 Task: Generate a random number within a specified range using a Python program.
Action: Mouse moved to (72, 8)
Screenshot: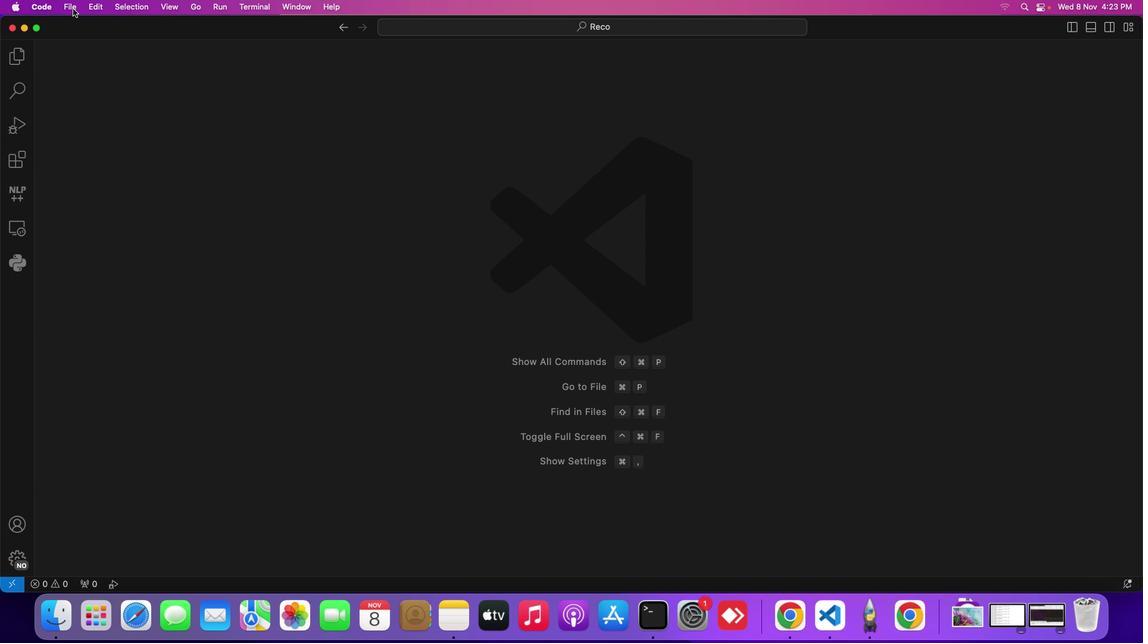 
Action: Mouse pressed left at (72, 8)
Screenshot: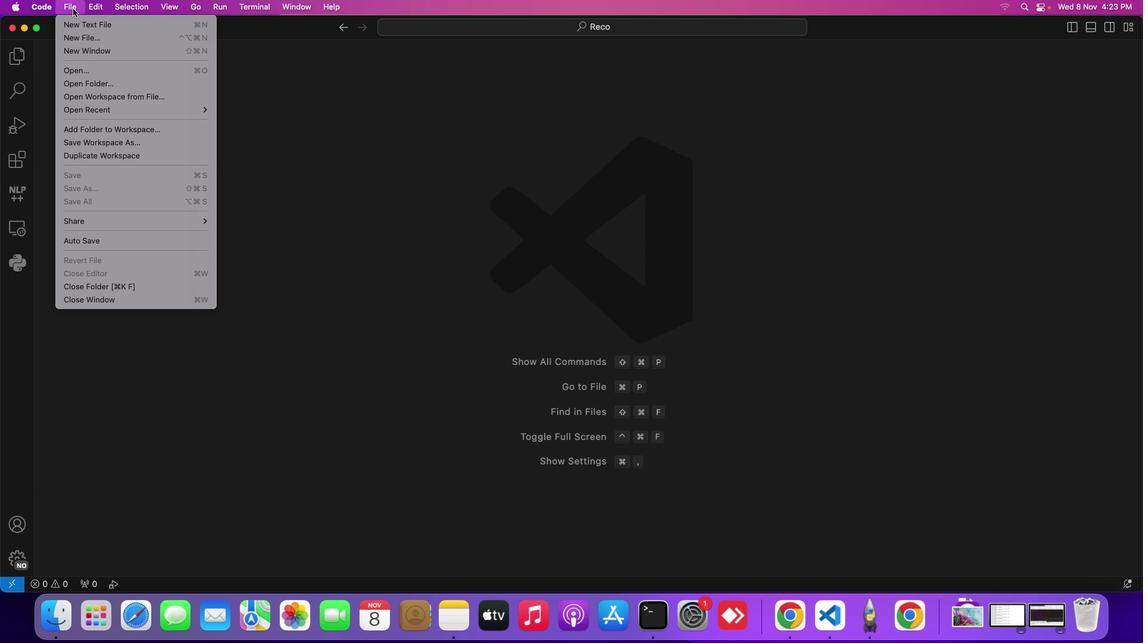 
Action: Mouse moved to (83, 25)
Screenshot: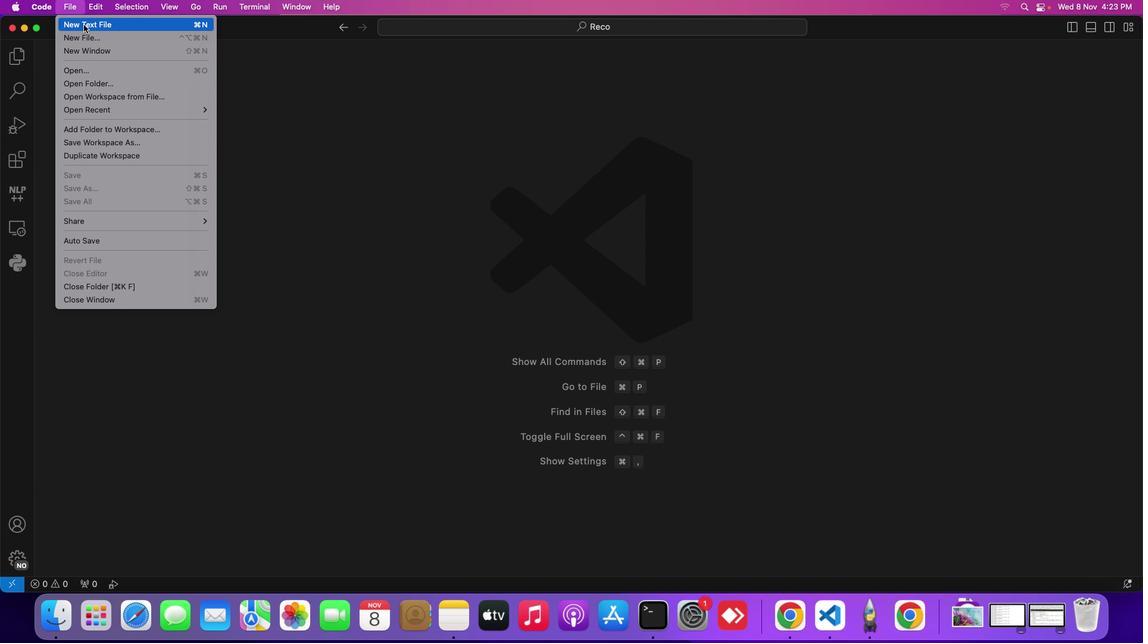 
Action: Mouse pressed left at (83, 25)
Screenshot: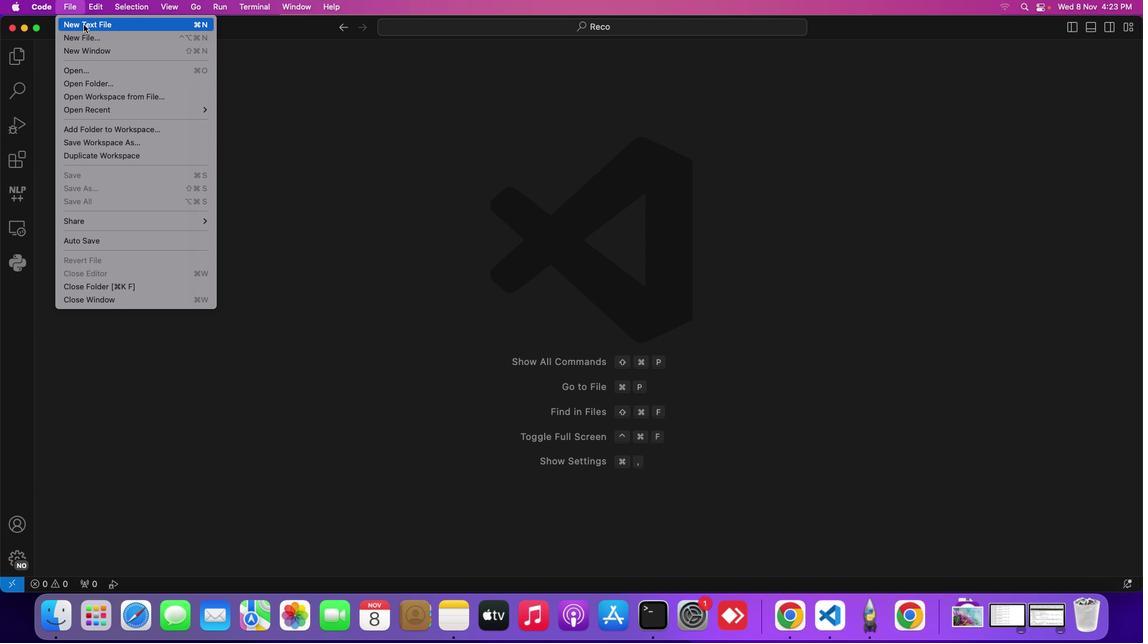 
Action: Mouse moved to (445, 228)
Screenshot: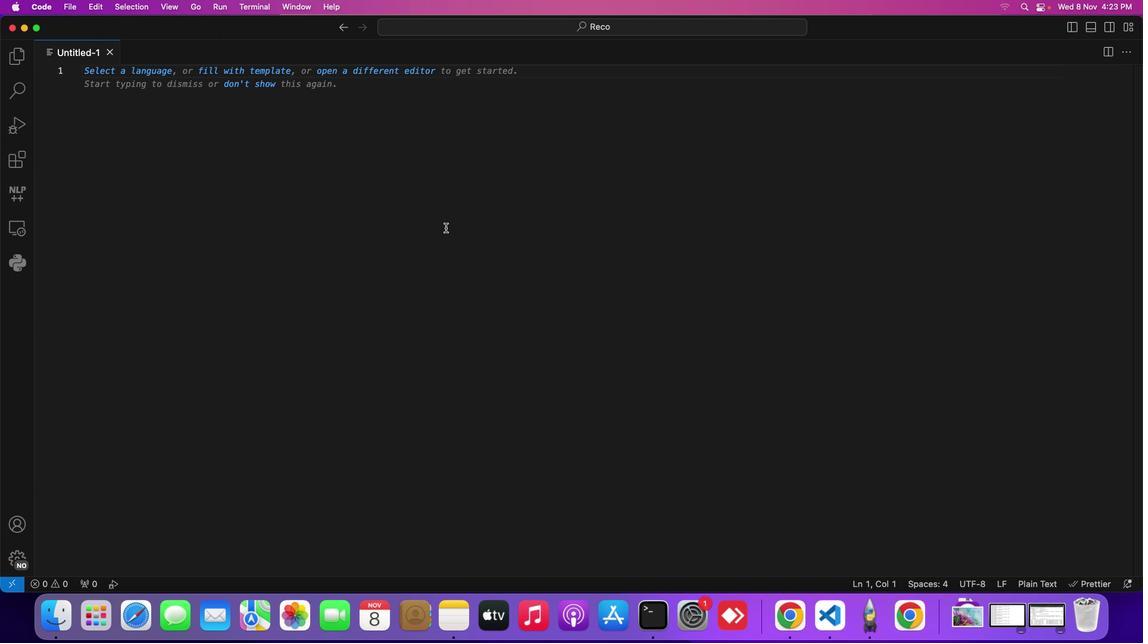 
Action: Key pressed Key.cmd's'
Screenshot: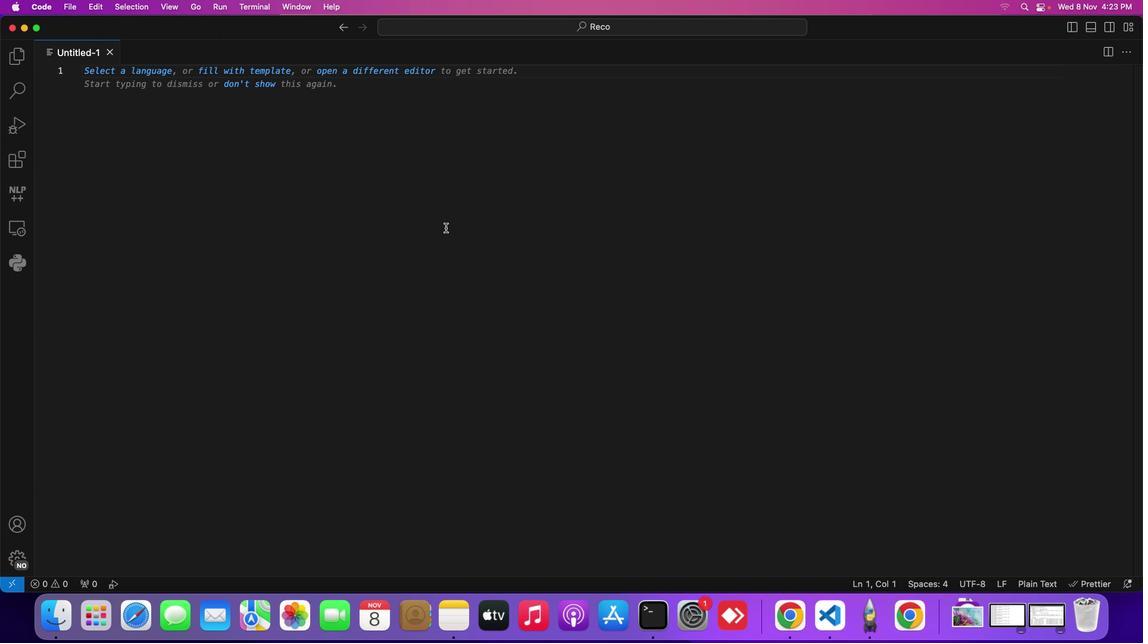 
Action: Mouse moved to (590, 250)
Screenshot: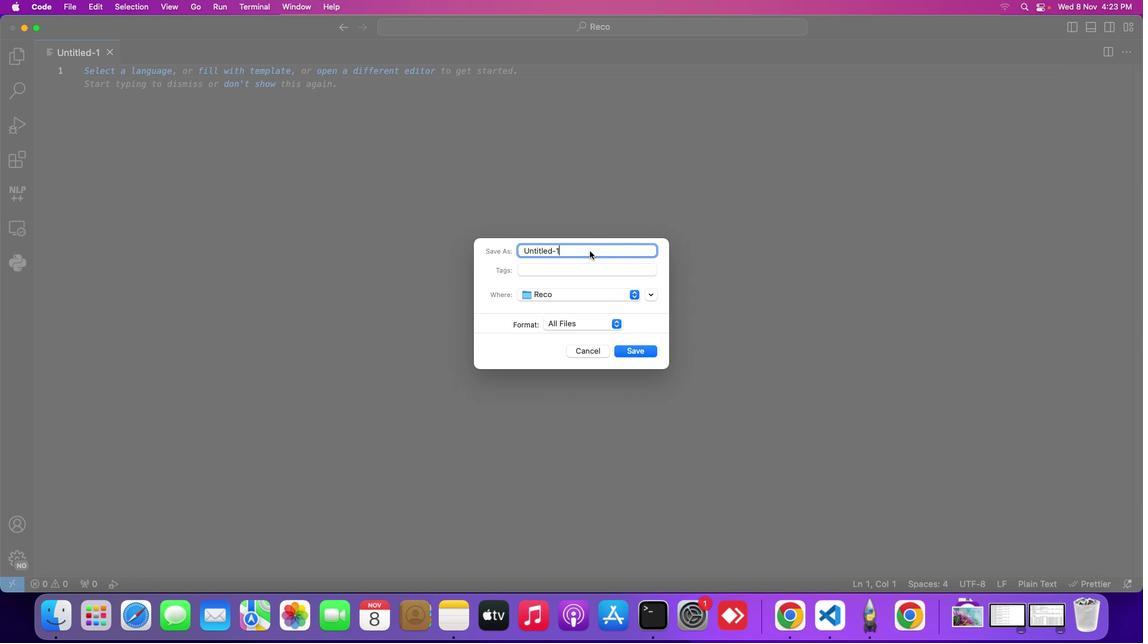 
Action: Mouse pressed left at (590, 250)
Screenshot: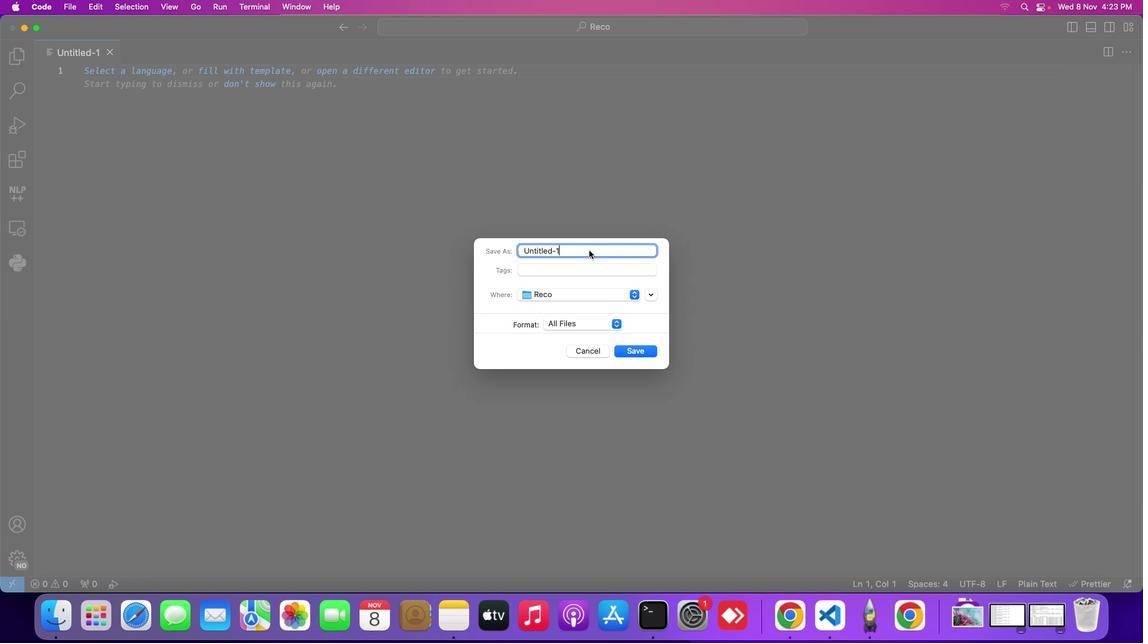
Action: Mouse moved to (587, 247)
Screenshot: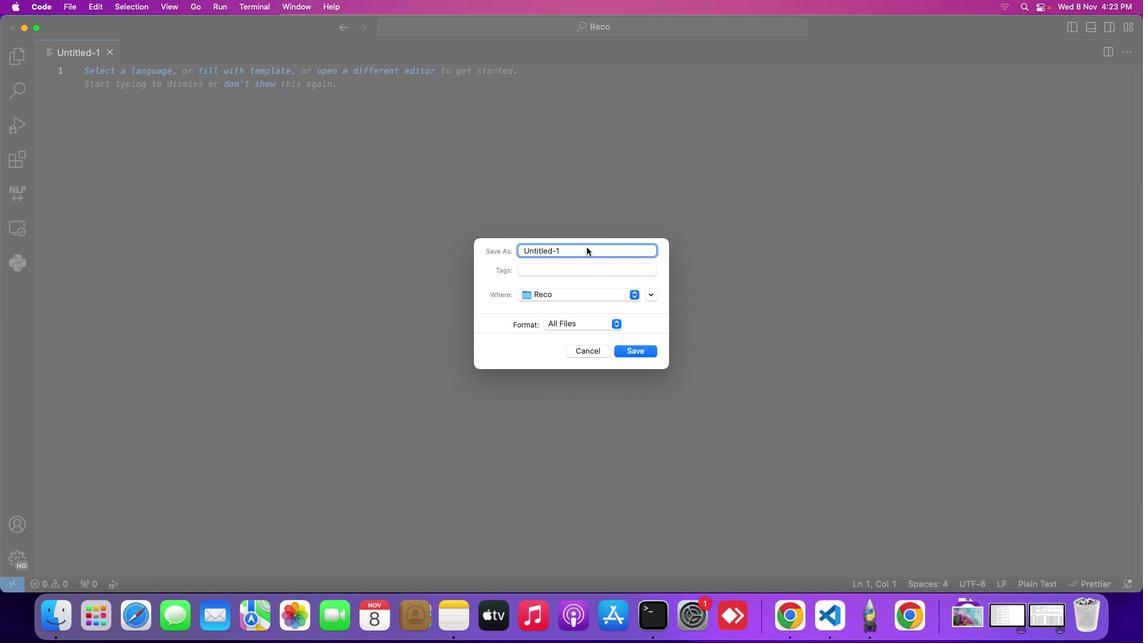 
Action: Key pressed Key.backspaceKey.backspaceKey.backspaceKey.backspaceKey.backspaceKey.backspaceKey.backspaceKey.backspaceKey.backspaceKey.backspace'r'Key.shift_rKey.backspaceKey.shift_r'R''a''n''d''o''m''.''p''y'Key.enter'f'Key.backspace'f'Key.backspace'i''m''p''o''r''t'Key.space'r''a''n''d''o''m'Key.enterKey.enterKey.enterKey.shift_r'#'Key.spaceKey.shift_r'D''e''f''i''n''e'Key.space't''h''e'Key.space'r''a''n''d''e'Key.backspaceKey.backspace'g''e'Key.space'f''o''r'Key.space't''h''e'Key.space'r''a''n''d''o''m'Key.space'n''u''m''b''e''r'Key.enter'l''o''w''e''r'Key.shift_r'_''b''o''l'Key.backspace'u''n''d'Key.space'='Key.space'1'Key.enter'u''p''p''e''r'Key.shift_r'_''b''o''n''d'Key.space'='Key.space'1''0''0'Key.spaceKey.shift_r'#'Key.spaceKey.backspaceKey.backspaceKey.backspaceKey.tabKey.shift_r'#'Key.spaceKey.shift_r'Y''o''u'Key.space'c''a''n'Key.space'c''h''a''n''g''e'Key.space't''h''i''s'Key.space't''o'Key.space's''e''t'Key.space'y''o''u''r'Key.space'd''e''s''i''r''e''d'Key.space'r''a''n''g''e'Key.enterKey.enterKey.shift_r'#'Key.spaceKey.shift_r'G''e''n''e''r''a''t''e'Key.space'a'Key.space'r''a''n''d''o''m'Key.space'n''u''m''n''e''r'Key.backspaceKey.backspaceKey.backspace'b''e''r'Key.space'w''i''t''h''i''n'Key.space't''h''e'Key.space's''p''e''c''i''f''i''e''d'Key.space'r''a''n''g''e'Key.enter'r''a''n''d''o''m''-'Key.backspaceKey.shift_r'_''n''u''m''b''e''r'Key.space'='Key.space'r''a''n''d''o''m''.''r''a''n''d''i''n''t'Key.shift_r'(''l''o''w''e''r'Key.shift_r'_''b''o''j'Key.backspace'n''d'','Key.space'u''p''p''e''r'Key.shift_r'_''u''p''p'Key.backspaceKey.backspaceKey.backspace'b''o''u''n''d'Key.rightKey.enterKey.backspaceKey.backspaceKey.backspaceKey.backspaceKey.backspaceKey.backspaceKey.backspaceKey.backspaceKey.backspaceKey.backspaceKey.backspaceKey.backspaceKey.backspaceKey.backspaceKey.backspaceKey.backspaceKey.backspaceKey.backspaceKey.backspaceKey.backspaceKey.backspaceKey.backspaceKey.backspaceKey.backspaceKey.backspaceKey.backspaceKey.shift_r'('Key.spaceKey.backspace'l''o''w''e''r'Key.shift_r'_'Key.enter','Key.space'u''p'Key.enterKey.spaceKey.backspaceKey.rightKey.enterKey.enterKey.shift_r'$'Key.backspaceKey.shift_r'#'Key.spaceKey.shift_r'P''r''i''n''t'Key.space't''h''e'Key.space'r''a''n''d''o''m'Key.space'n''u''m''b''e'Key.backspace'e''r'Key.enterKey.enter'p''r''i''n''t'Key.shift_r'(''f'Key.shift_r'"'Key.shift_r'R''a''n''d''o''m'Key.space'n''u''m''b''e''r'Key.space'b''e''t''w''e''e''n'Key.spaceKey.shift_r'{''l''o''w''e'Key.shift_r'r'Key.shift_r'_'Key.enterKey.spaceKey.backspaceKey.rightKey.space'a''n''d'Key.spaceKey.shift_r'{''u''p''p'Key.enterKey.rightKey.shift_r':'Key.spaceKey.shift_r'{''r''a''n''d''o''m'Key.shift_r'_'Key.enterKey.rightKey.rightKey.rightKey.enterKey.enterKey.cmd's'
Screenshot: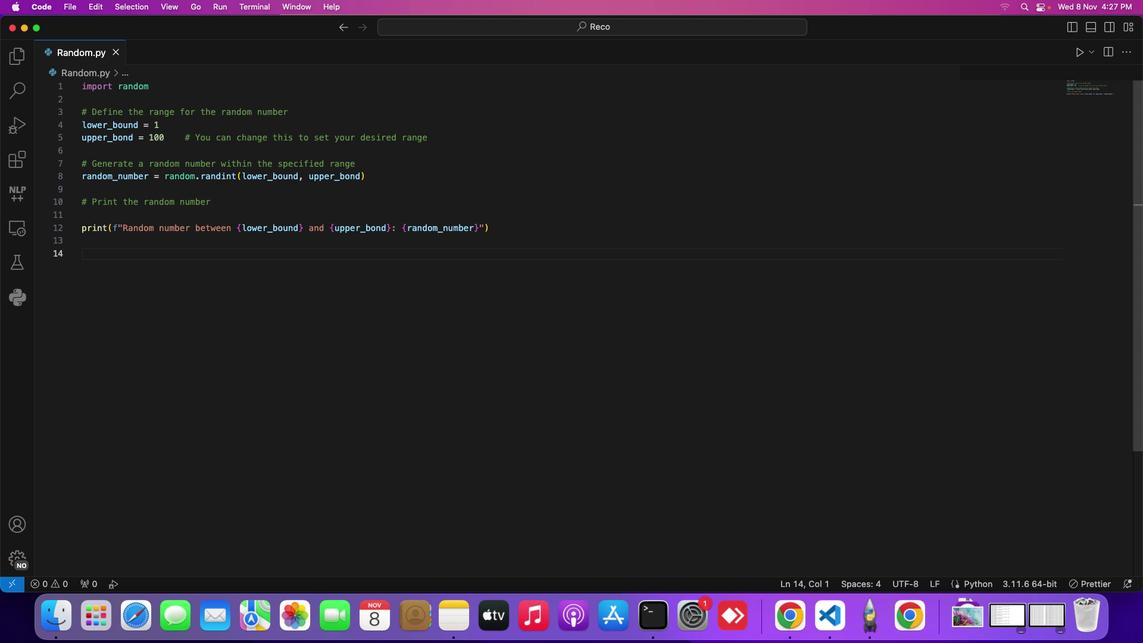 
Action: Mouse moved to (220, 8)
Screenshot: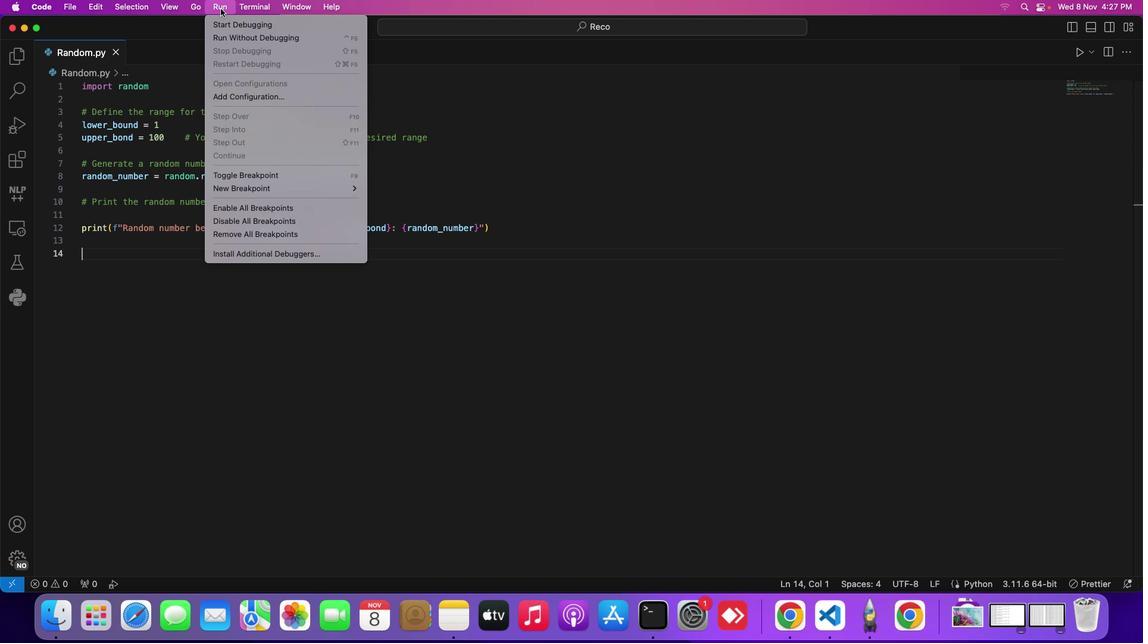 
Action: Mouse pressed left at (220, 8)
Screenshot: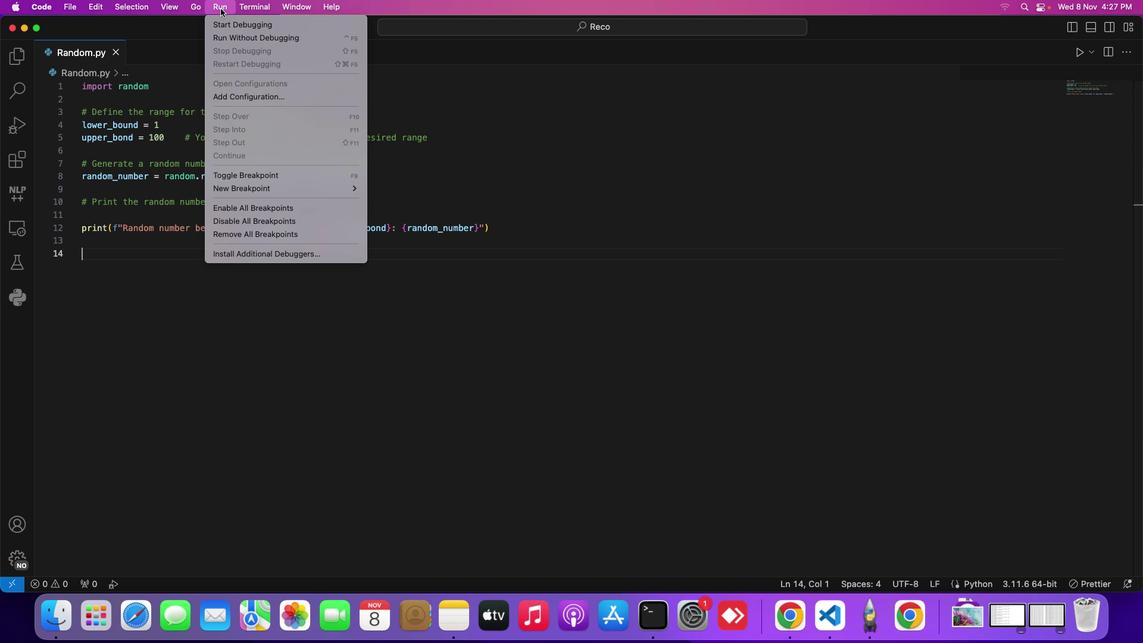 
Action: Mouse moved to (238, 39)
Screenshot: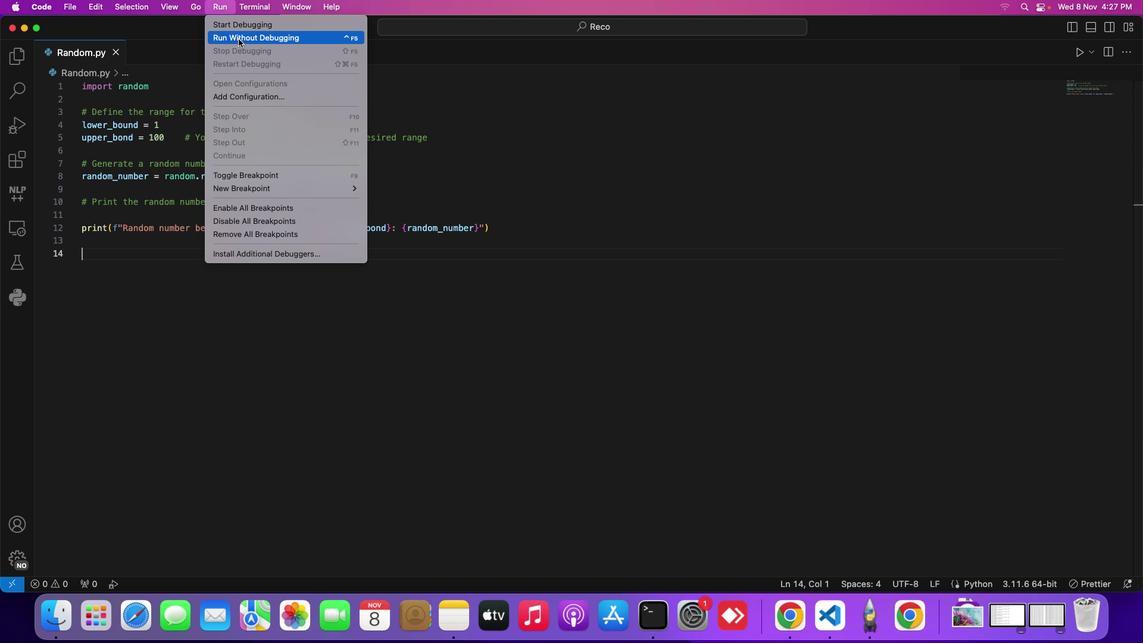 
Action: Mouse pressed left at (238, 39)
Screenshot: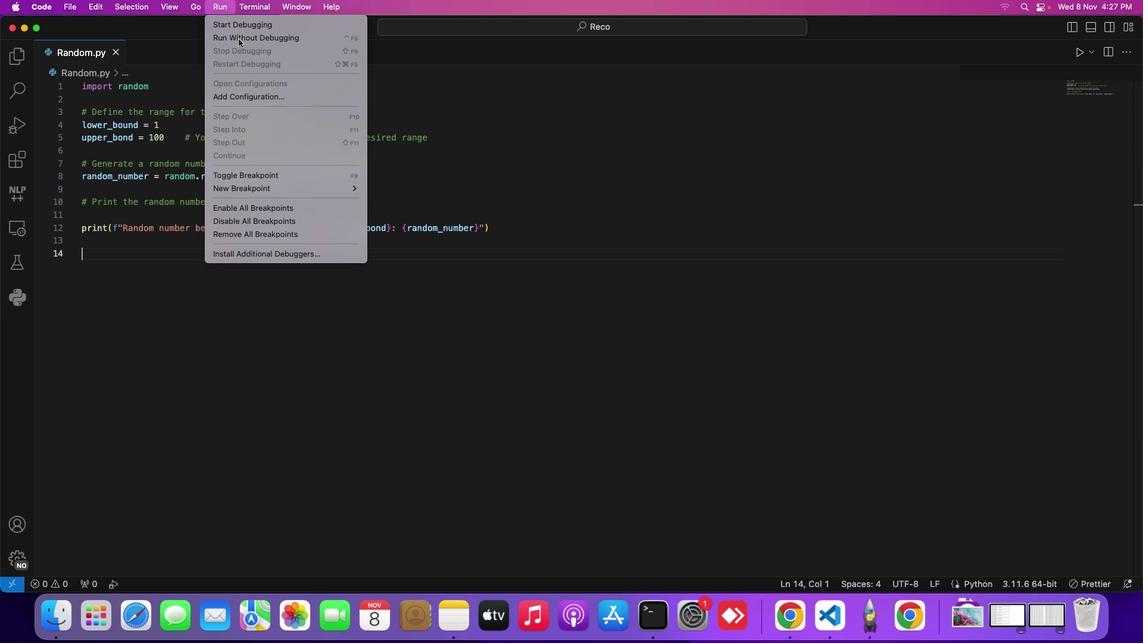 
Action: Mouse moved to (244, 381)
Screenshot: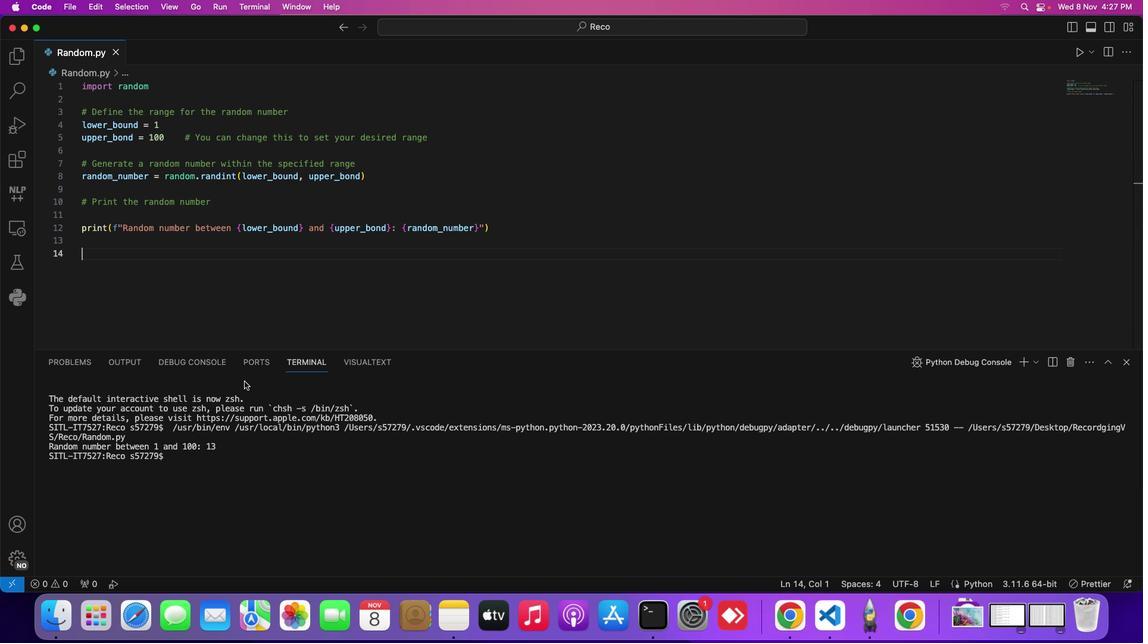 
